 Task: Add Boiron Symphytum Officinale 200Ck to the cart.
Action: Mouse moved to (244, 123)
Screenshot: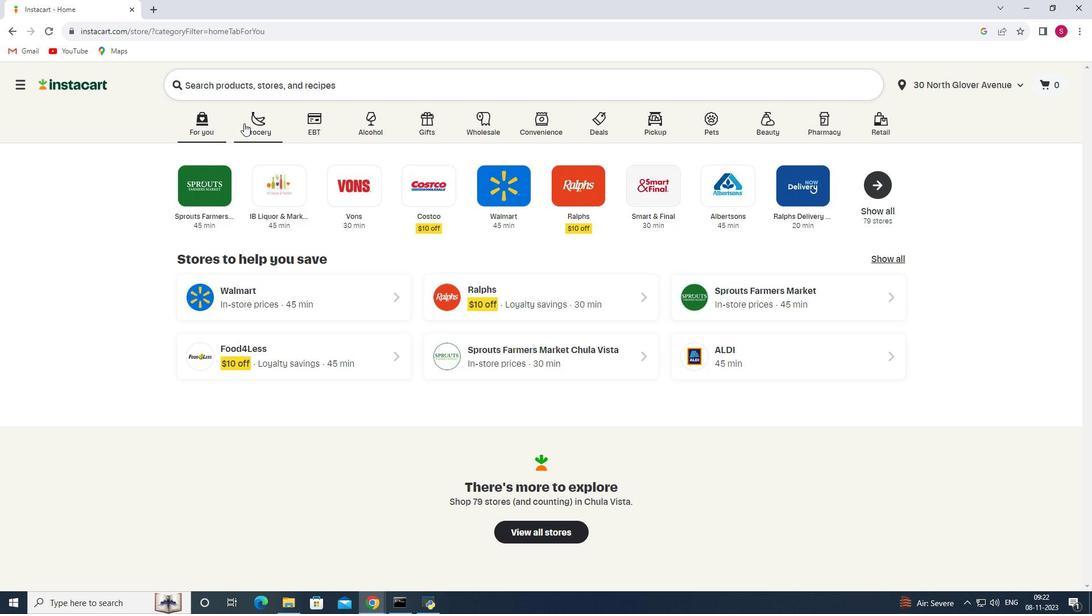 
Action: Mouse pressed left at (244, 123)
Screenshot: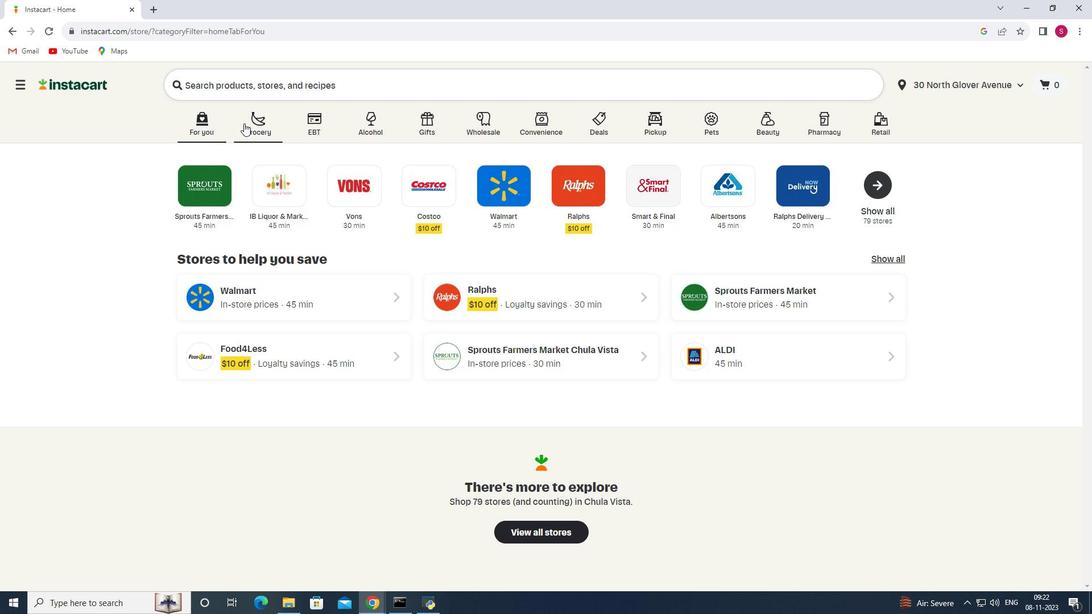 
Action: Mouse moved to (265, 338)
Screenshot: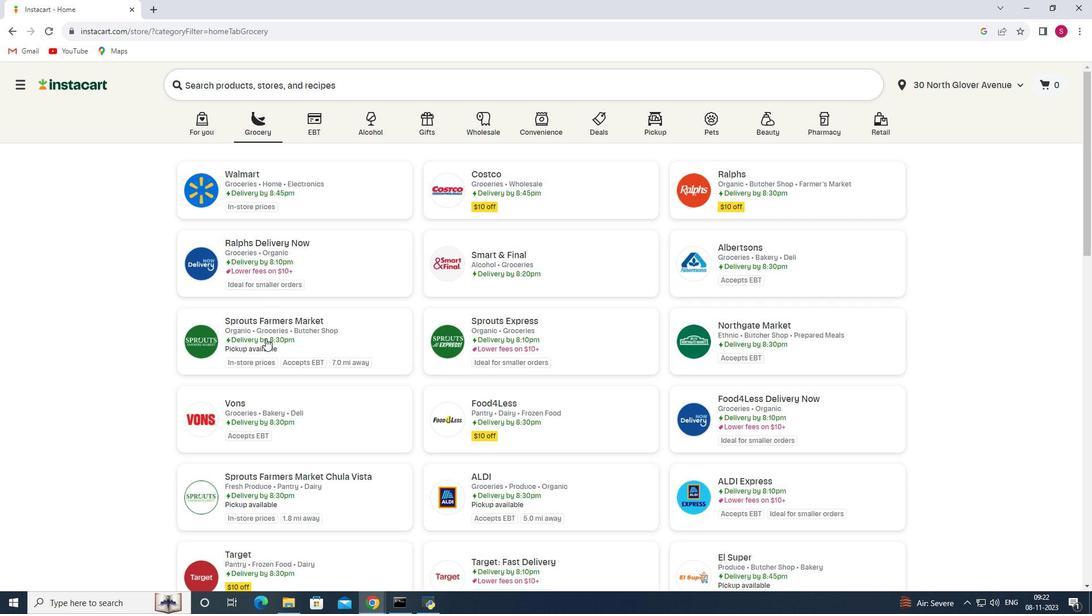 
Action: Mouse pressed left at (265, 338)
Screenshot: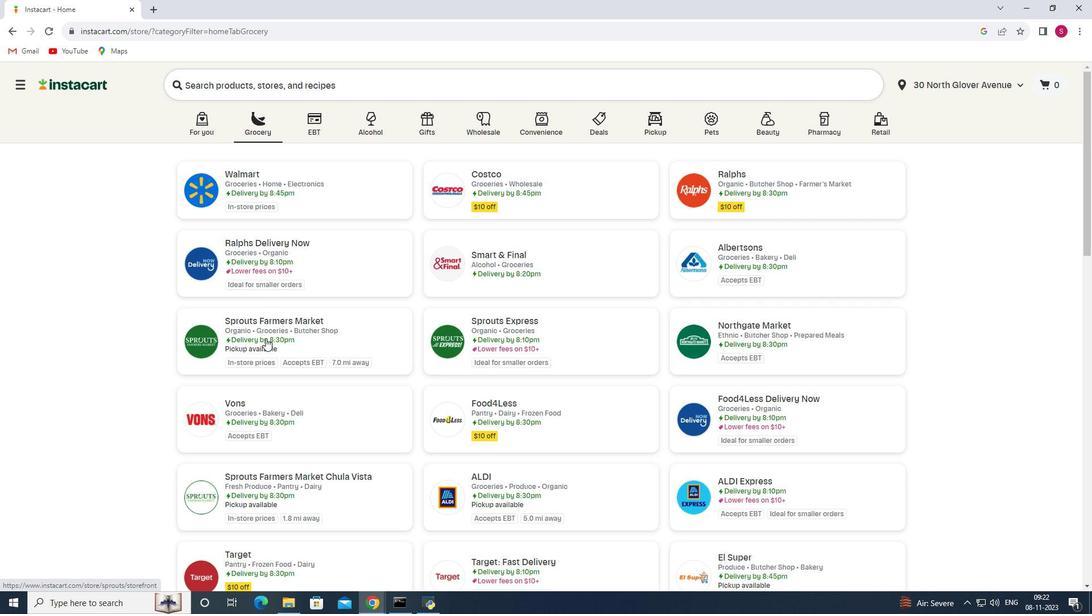 
Action: Mouse moved to (29, 397)
Screenshot: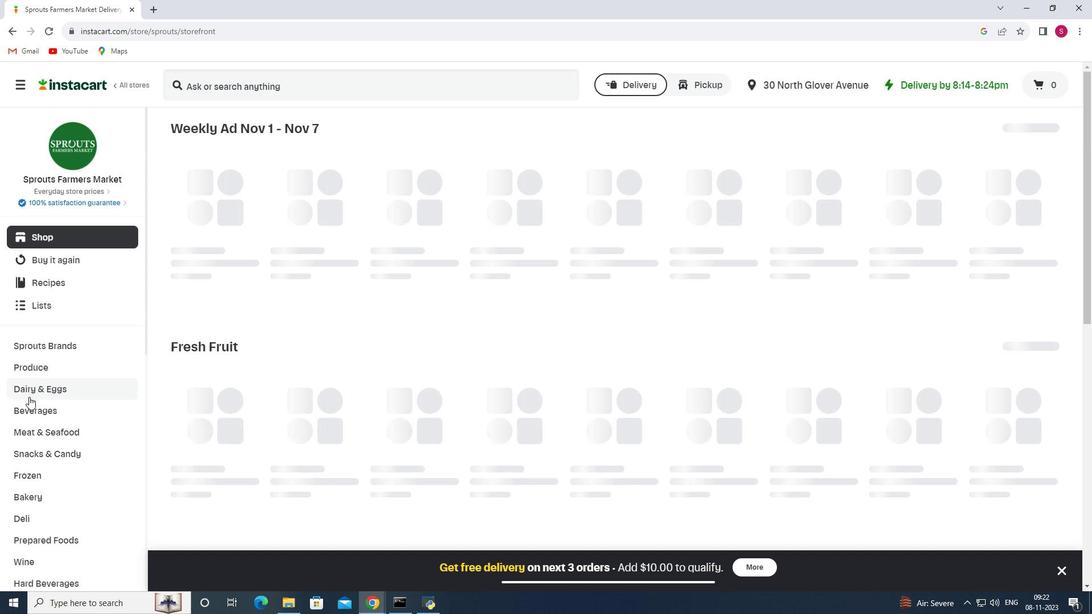 
Action: Mouse scrolled (29, 396) with delta (0, 0)
Screenshot: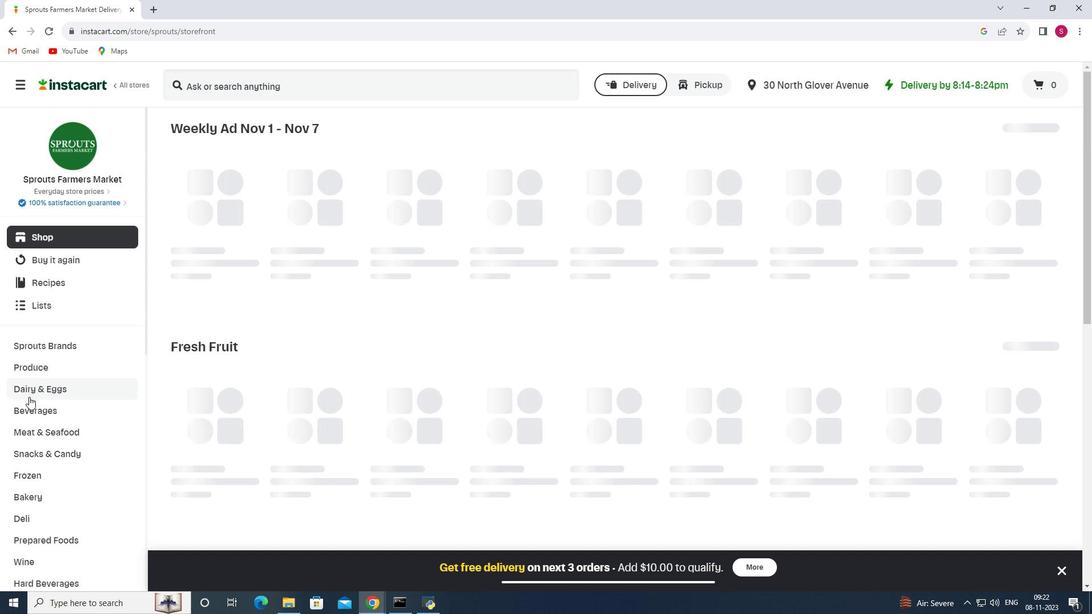 
Action: Mouse scrolled (29, 396) with delta (0, 0)
Screenshot: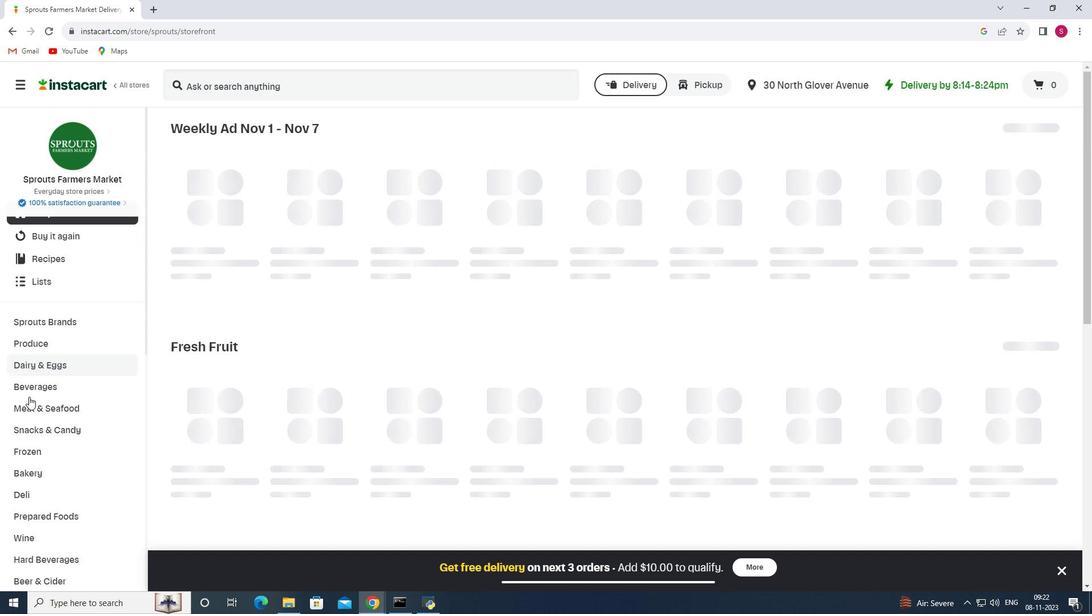 
Action: Mouse scrolled (29, 396) with delta (0, 0)
Screenshot: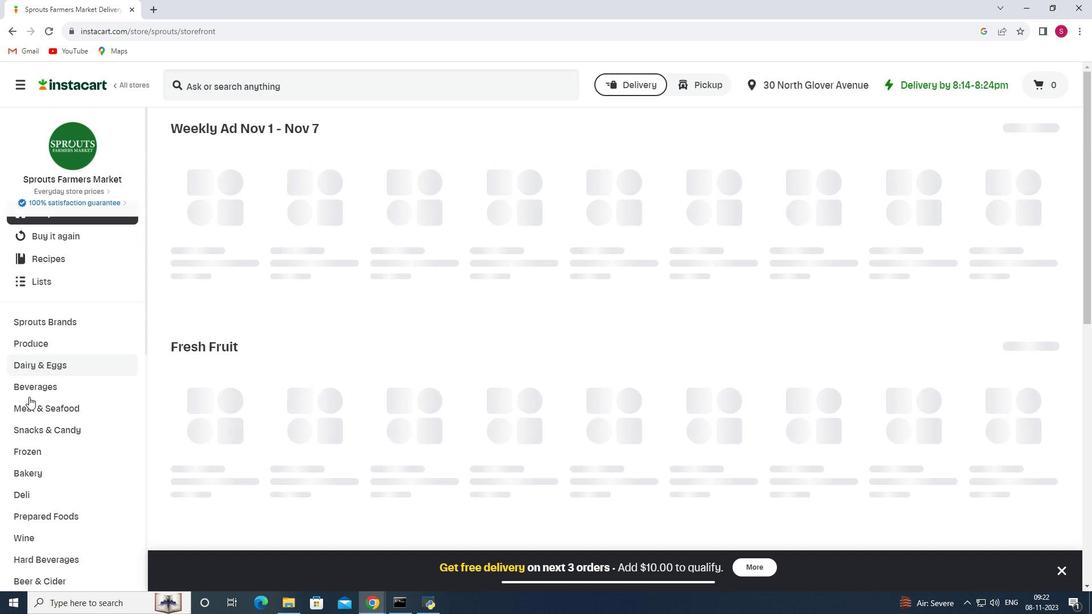 
Action: Mouse scrolled (29, 396) with delta (0, 0)
Screenshot: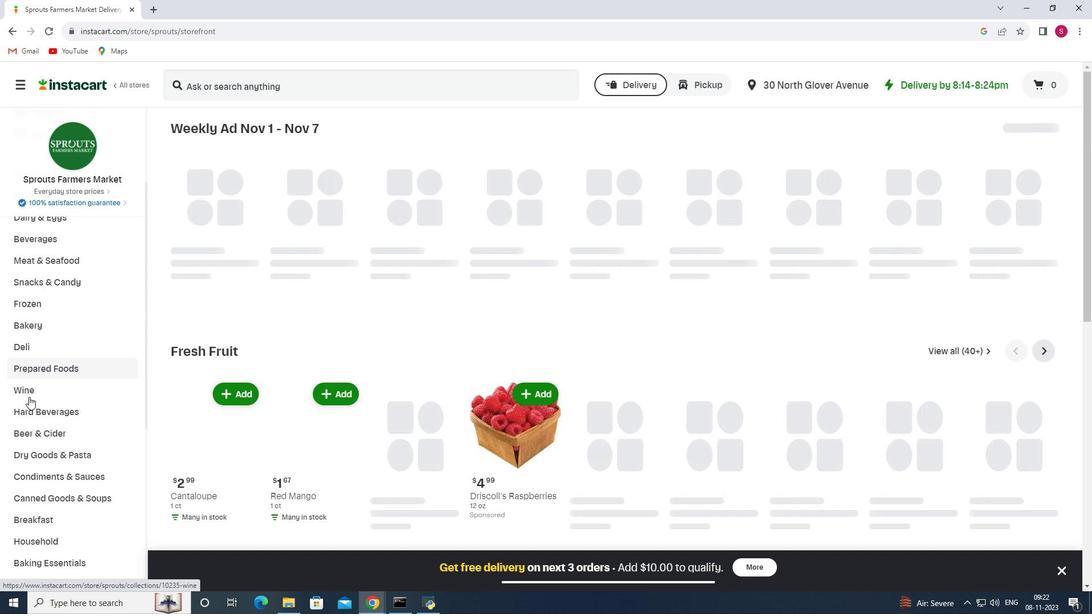 
Action: Mouse scrolled (29, 396) with delta (0, 0)
Screenshot: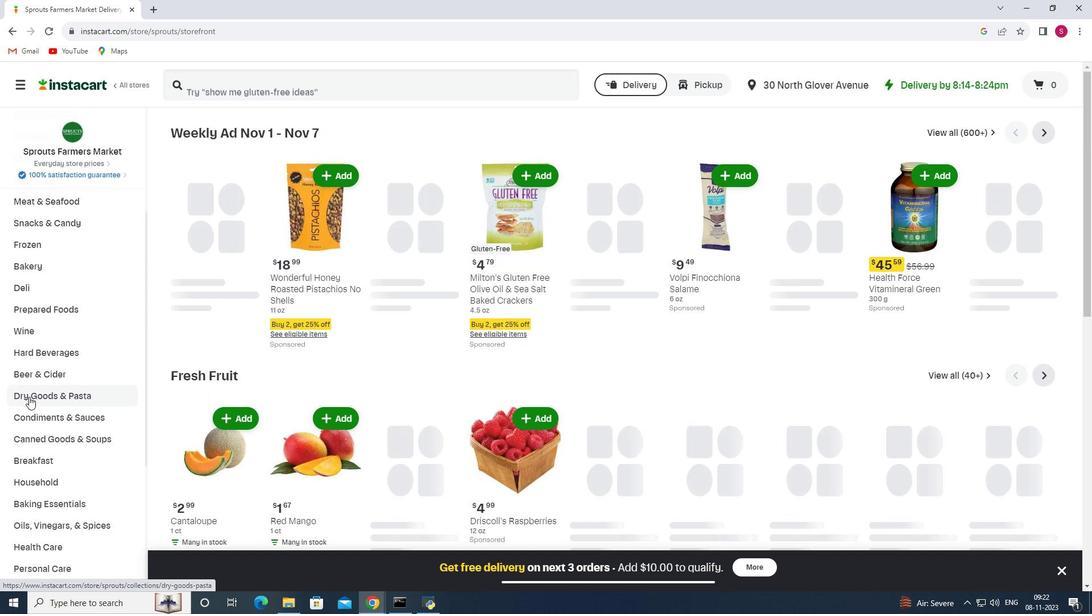 
Action: Mouse scrolled (29, 396) with delta (0, 0)
Screenshot: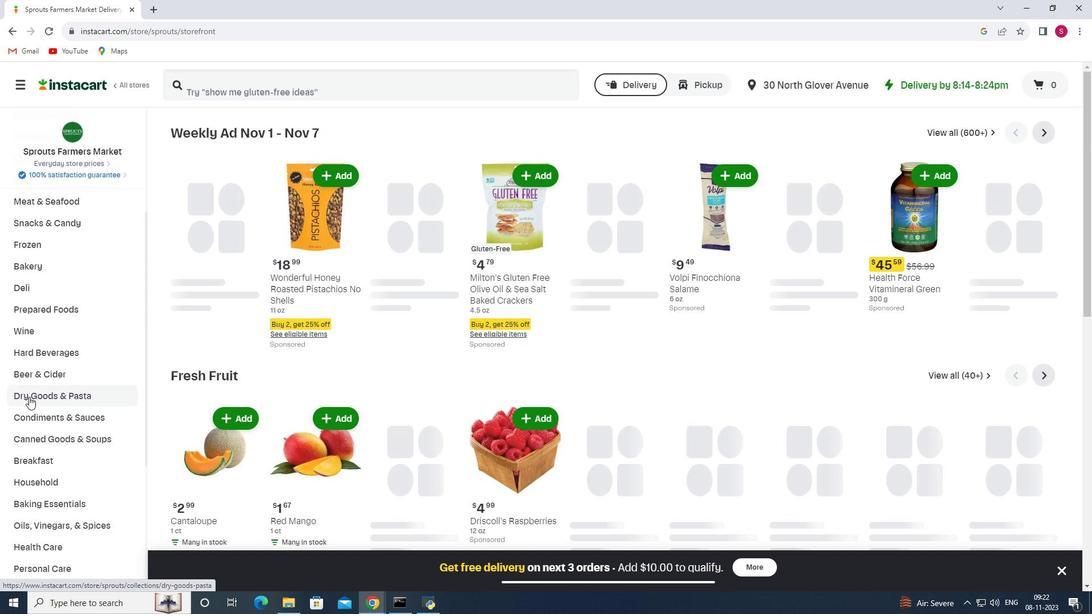 
Action: Mouse moved to (42, 436)
Screenshot: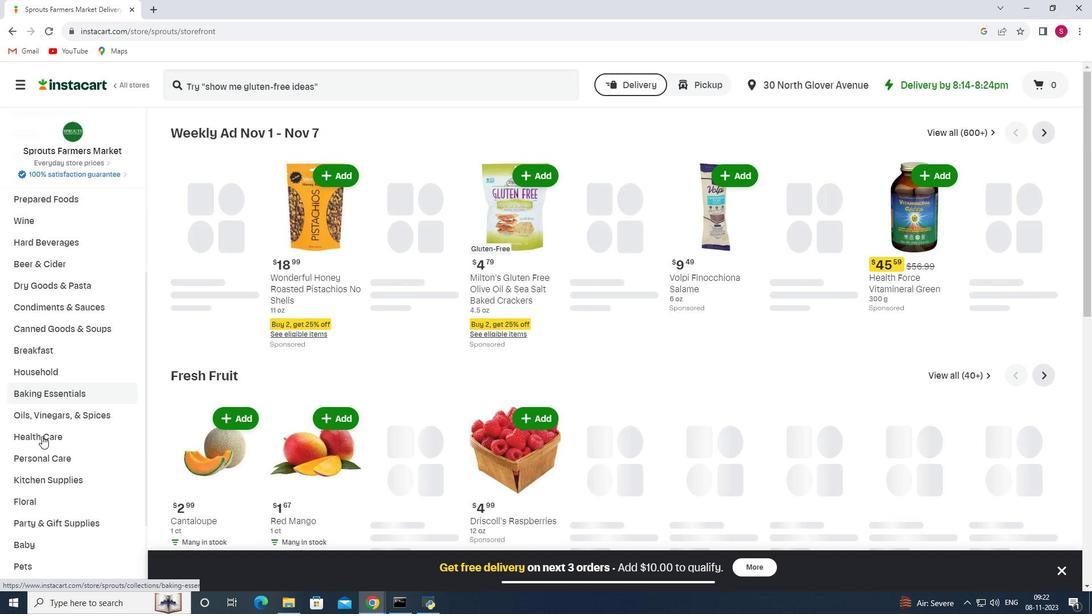 
Action: Mouse pressed left at (42, 436)
Screenshot: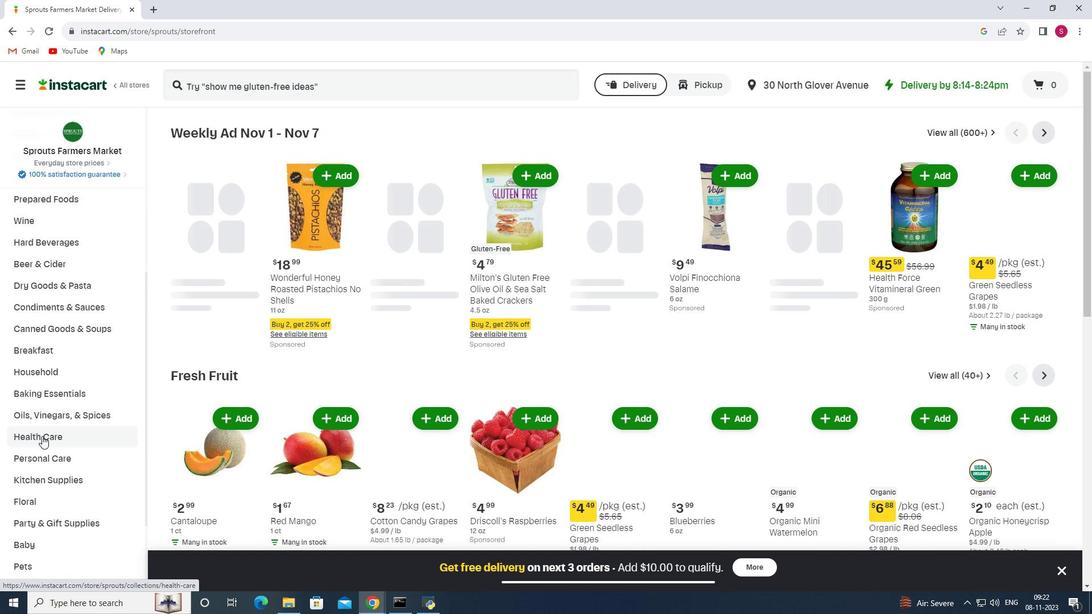 
Action: Mouse moved to (435, 159)
Screenshot: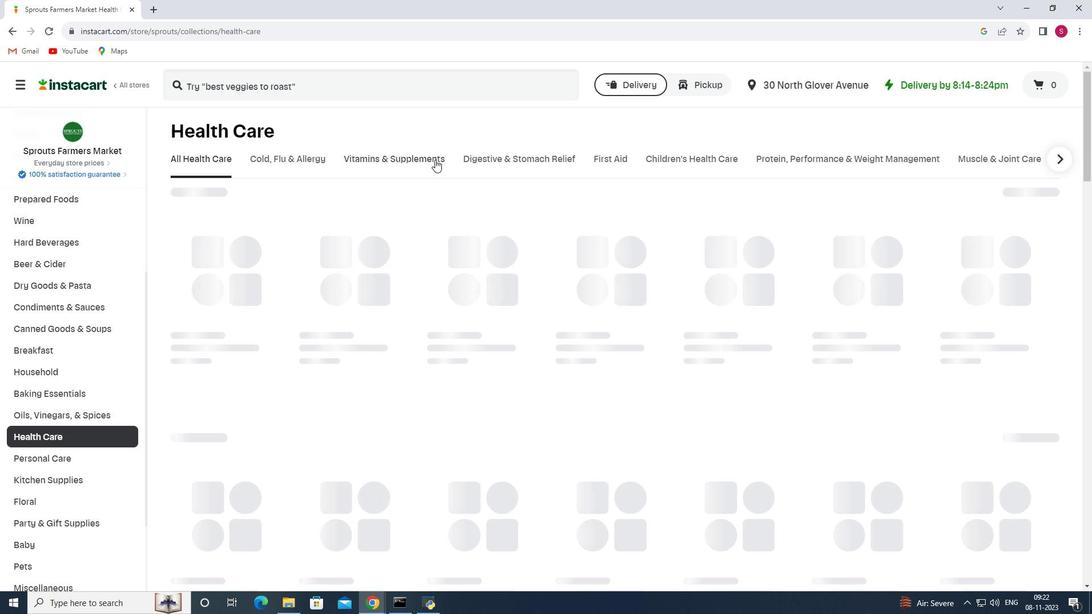 
Action: Mouse pressed left at (435, 159)
Screenshot: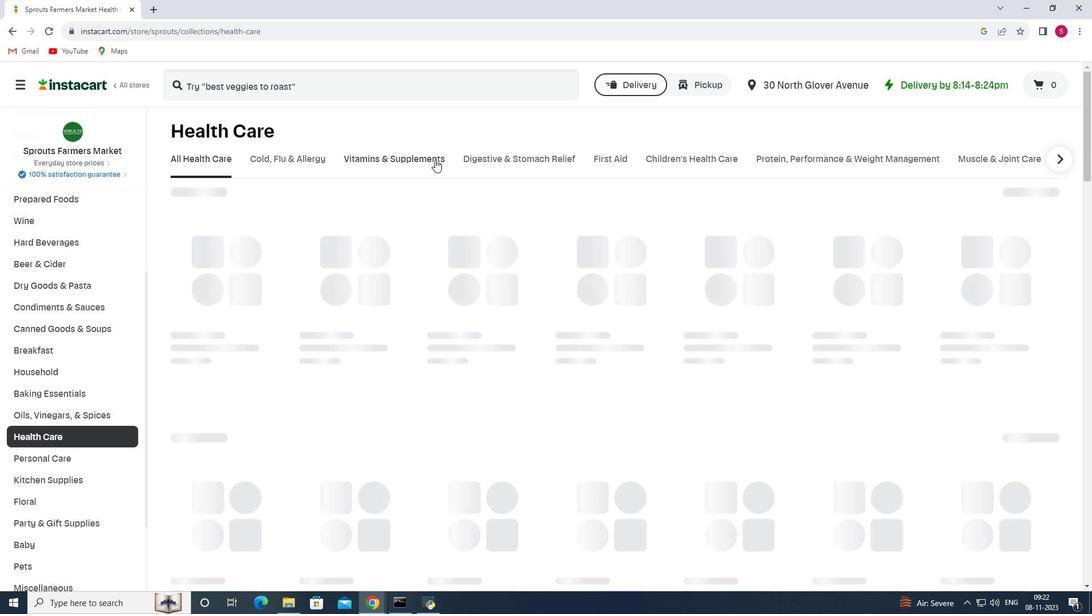 
Action: Mouse moved to (905, 202)
Screenshot: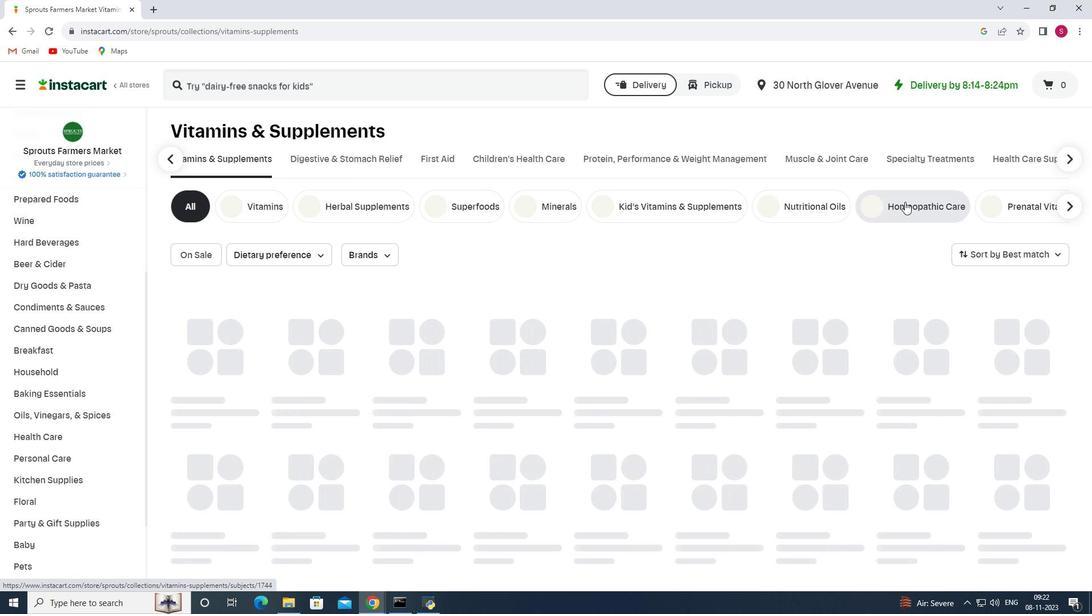 
Action: Mouse pressed left at (905, 202)
Screenshot: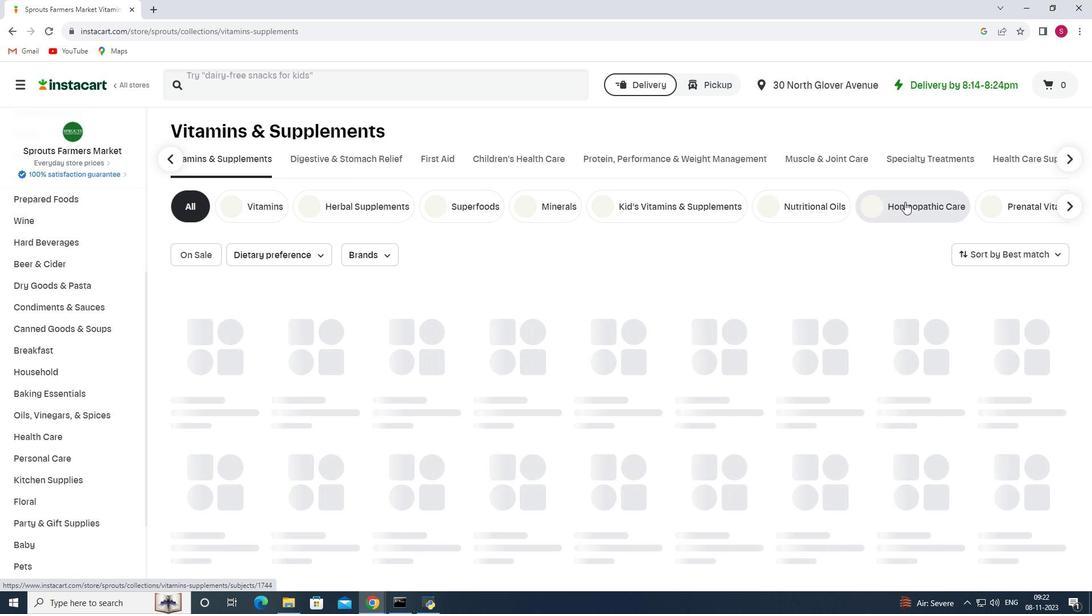 
Action: Mouse moved to (299, 83)
Screenshot: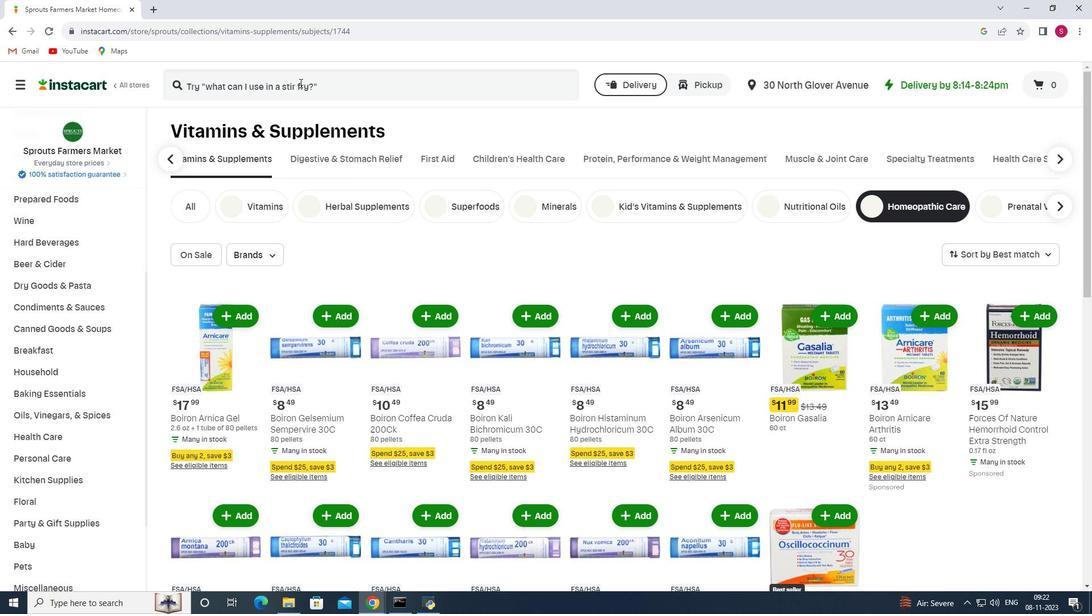 
Action: Mouse pressed left at (299, 83)
Screenshot: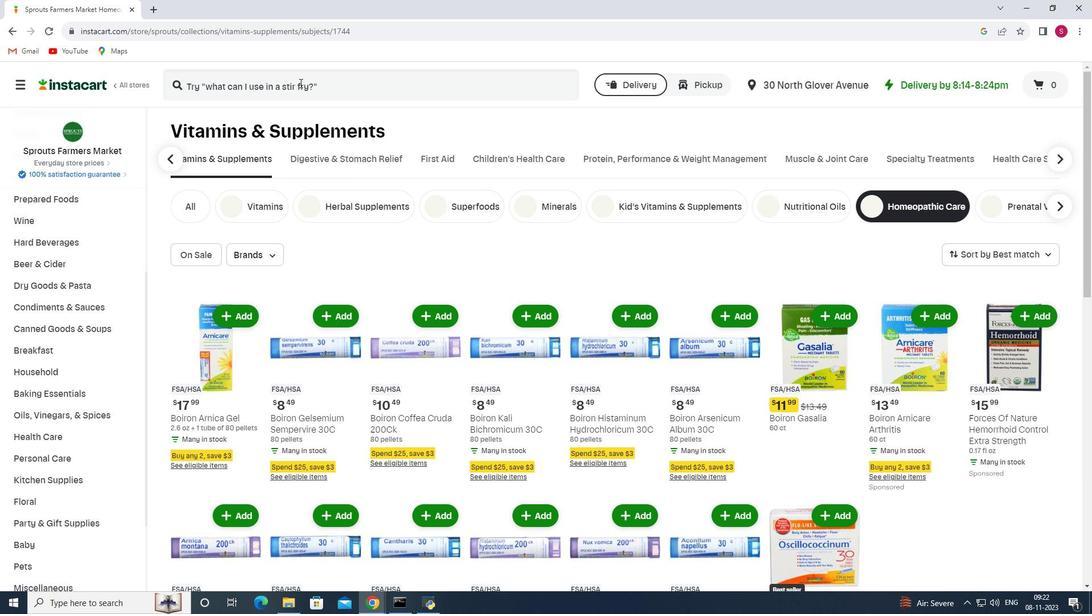 
Action: Key pressed <Key.shift>Boiron<Key.space><Key.shift>Symphytum<Key.space><Key.shift_r>Officinale<Key.space>200<Key.shift_r><Key.shift_r><Key.shift_r><Key.shift_r><Key.shift_r><Key.shift_r><Key.shift_r><Key.shift_r><Key.shift_r><Key.shift_r><Key.shift_r><Key.shift_r><Key.shift_r><Key.shift_r><Key.shift_r><Key.shift_r><Key.shift_r><Key.shift_r><Key.shift_r><Key.shift_r><Key.shift_r><Key.shift_r><Key.shift_r><Key.shift_r><Key.shift_r><Key.shift_r><Key.shift_r><Key.shift_r><Key.shift>Ck<Key.enter>
Screenshot: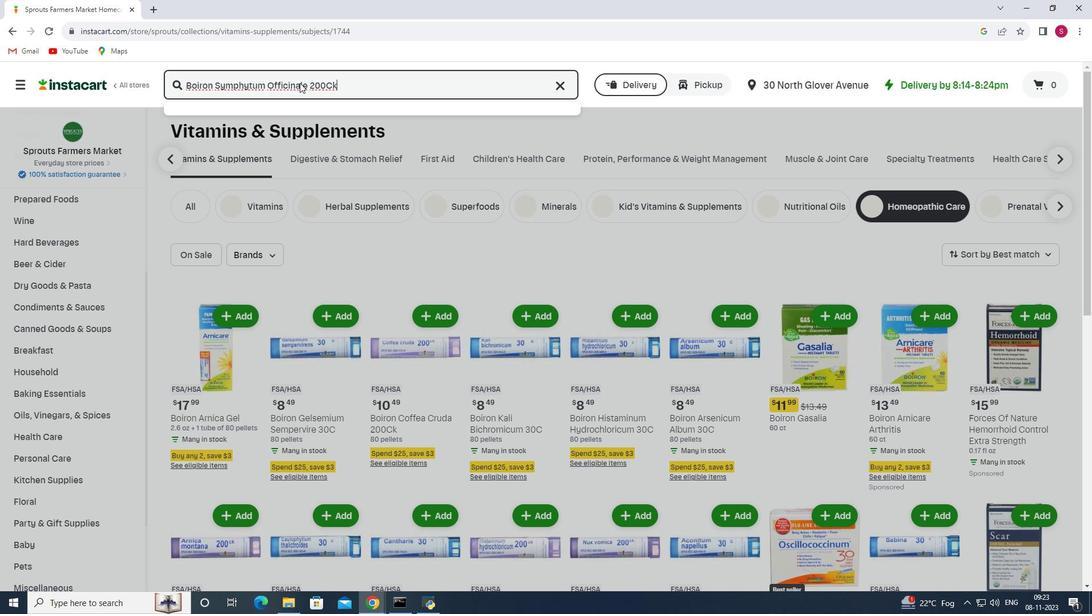 
Action: Mouse moved to (472, 178)
Screenshot: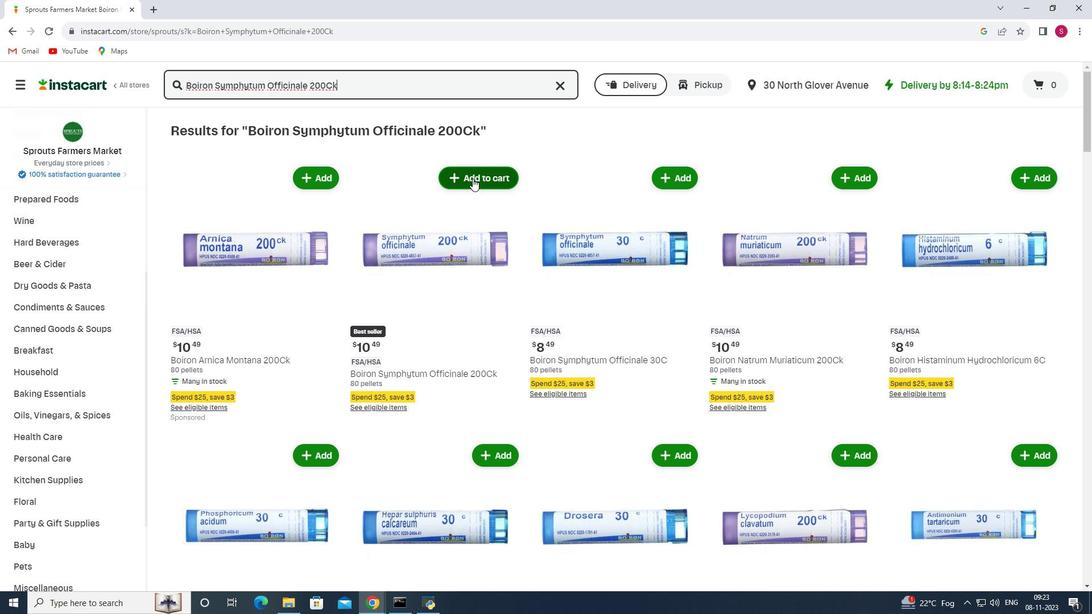 
Action: Mouse pressed left at (472, 178)
Screenshot: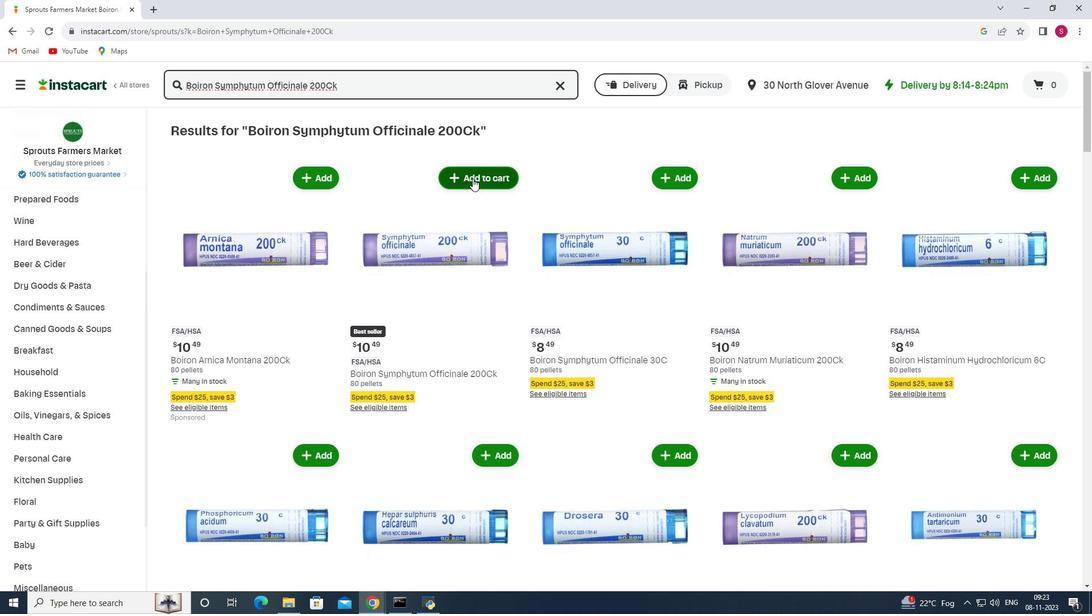 
Action: Mouse moved to (478, 208)
Screenshot: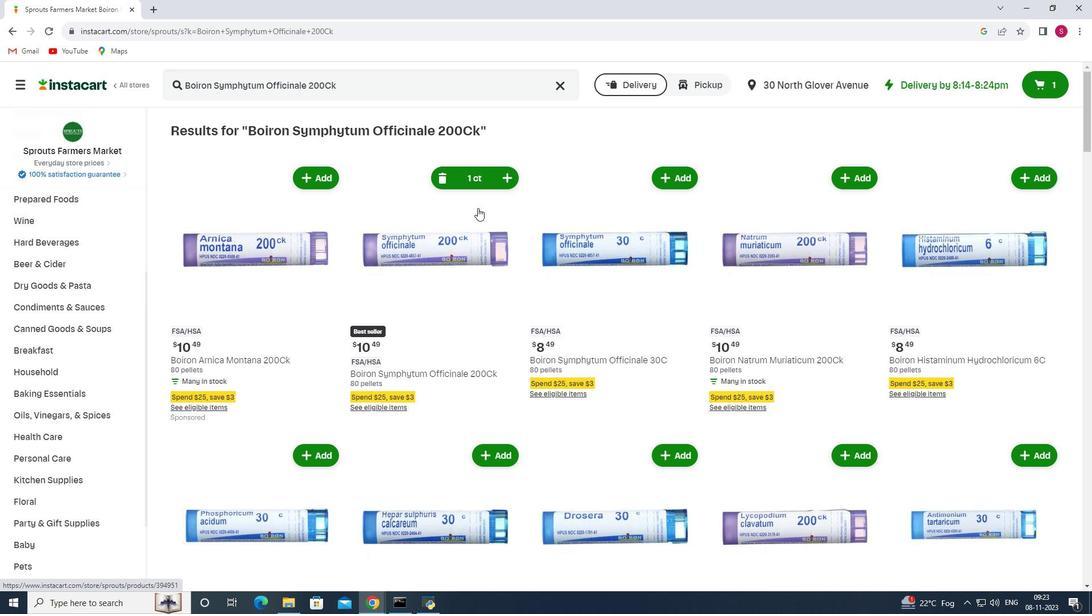 
